 Task: Add Carlson Labs Super Cod Liver Oil to the cart.
Action: Mouse moved to (309, 155)
Screenshot: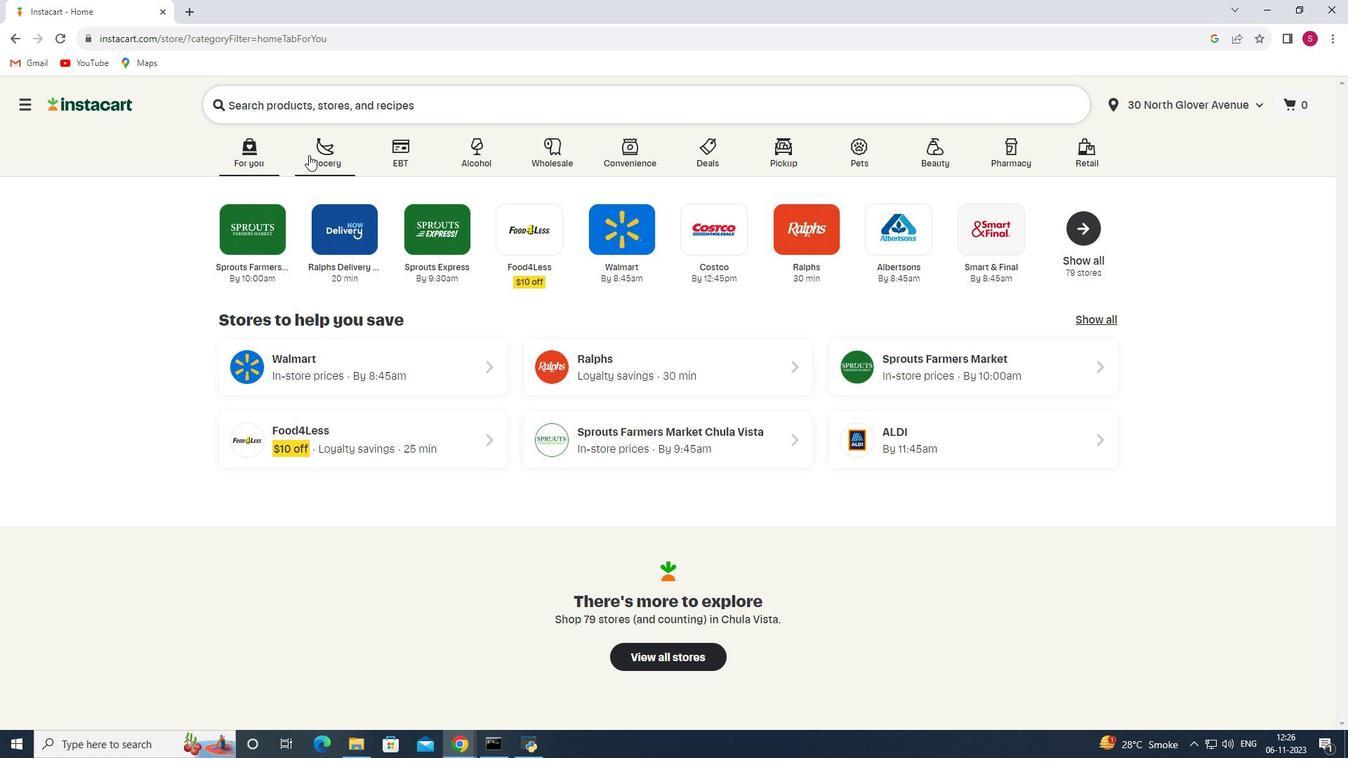
Action: Mouse pressed left at (309, 155)
Screenshot: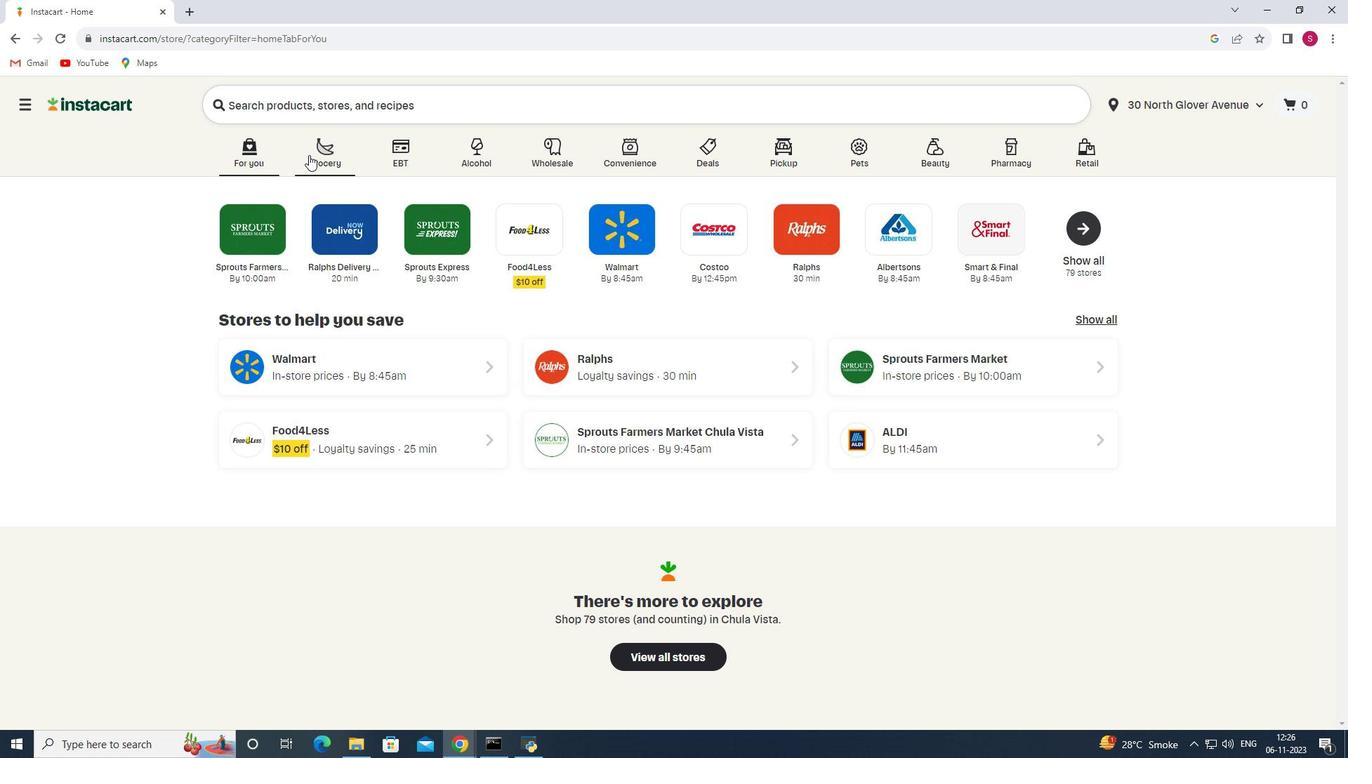 
Action: Mouse moved to (315, 409)
Screenshot: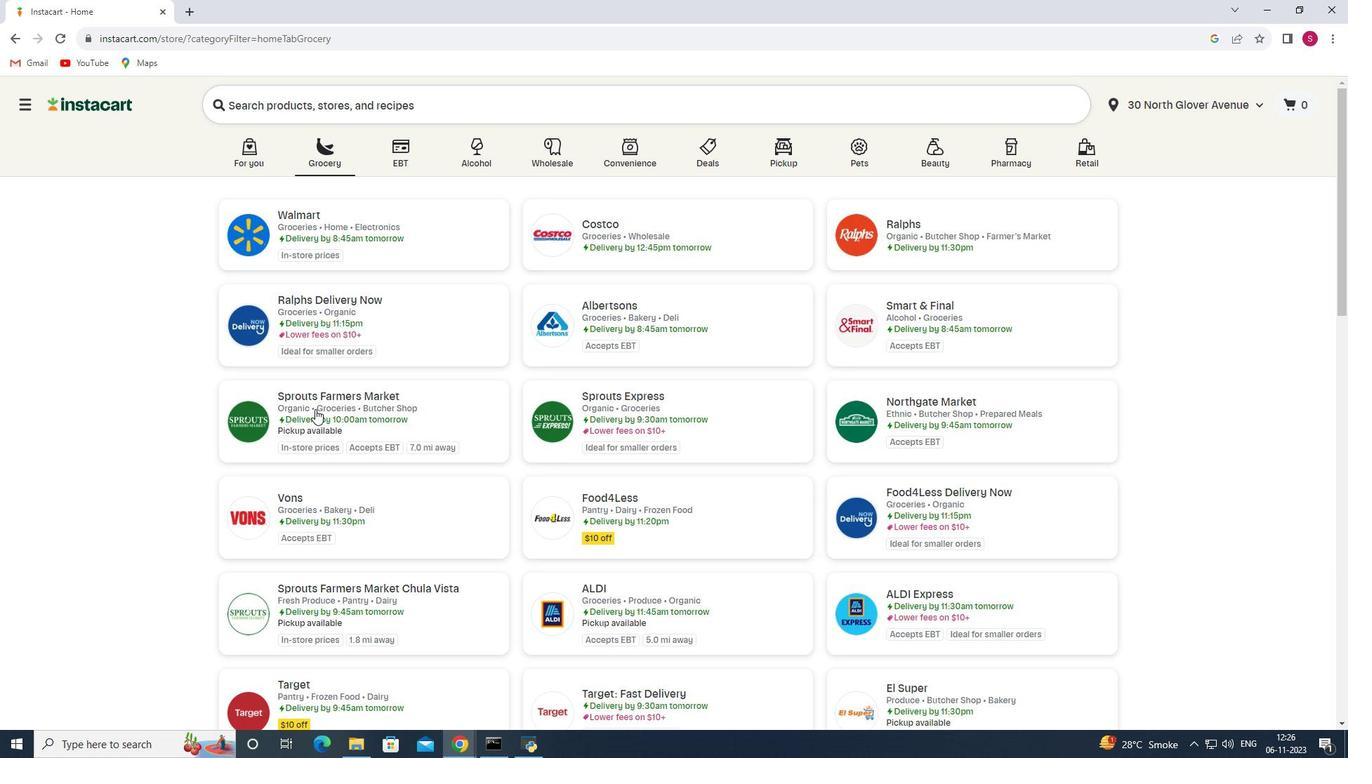 
Action: Mouse pressed left at (315, 409)
Screenshot: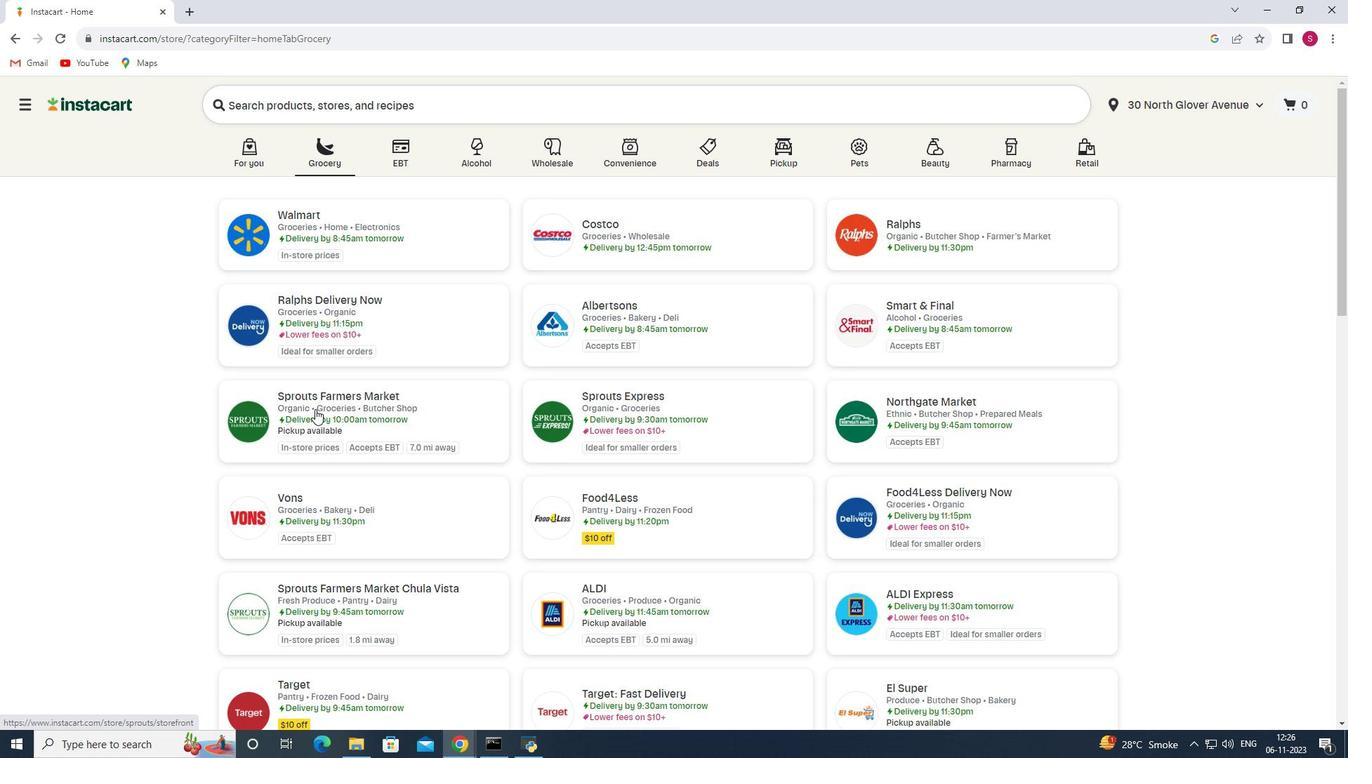 
Action: Mouse moved to (63, 449)
Screenshot: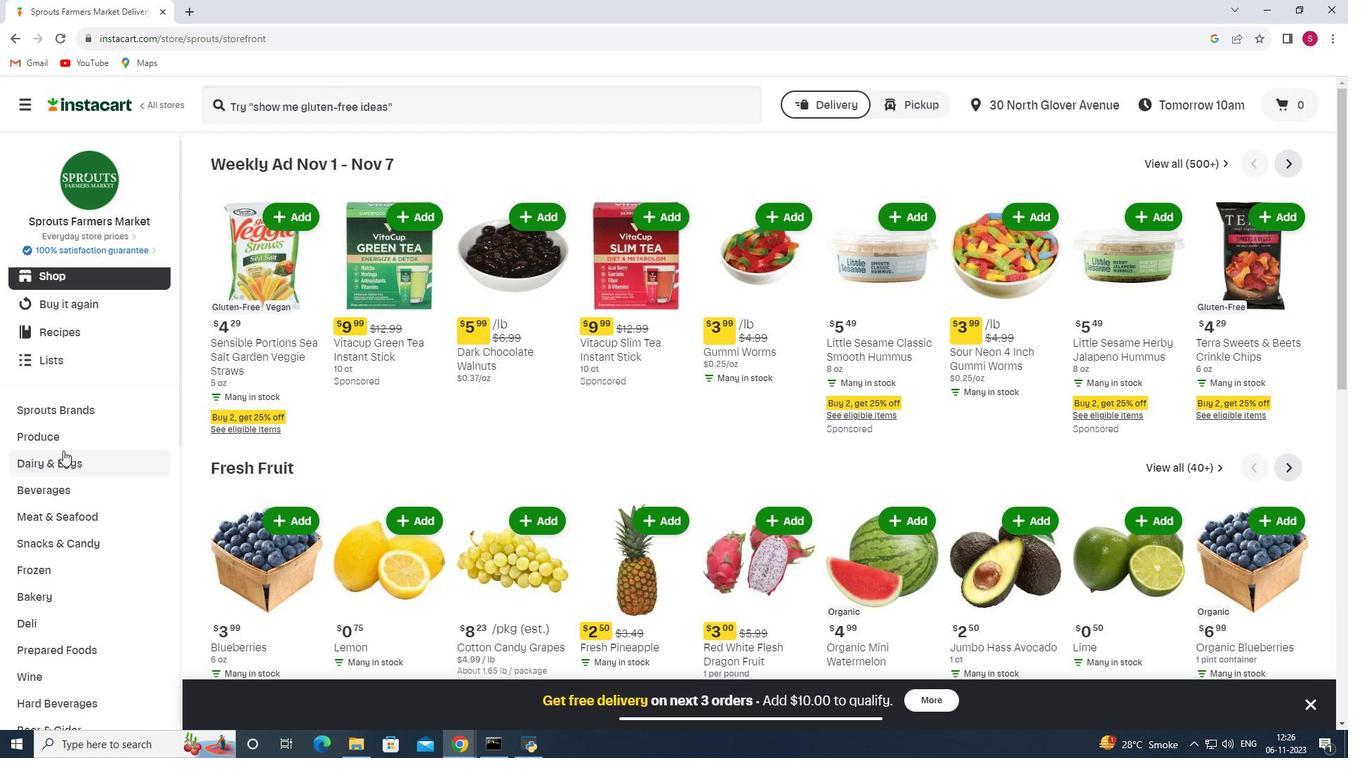 
Action: Mouse scrolled (63, 448) with delta (0, 0)
Screenshot: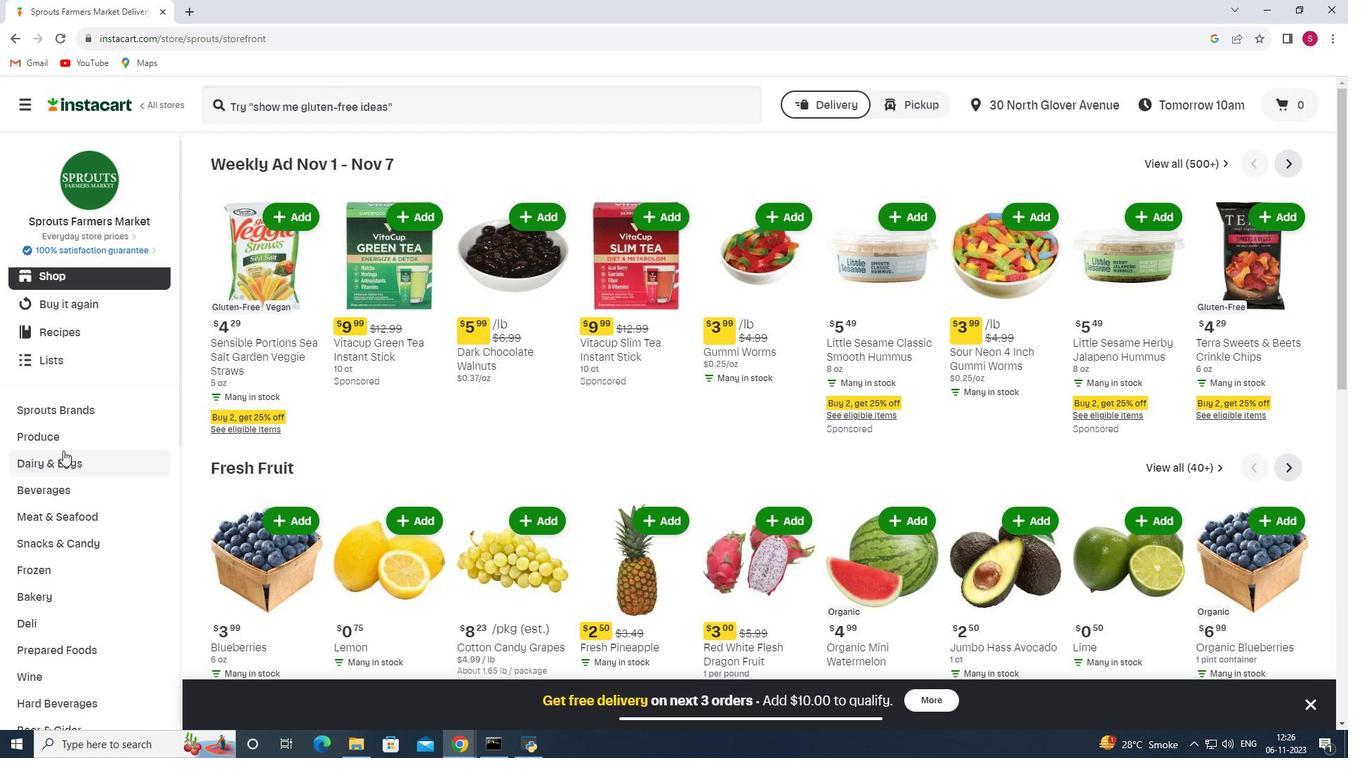 
Action: Mouse moved to (63, 450)
Screenshot: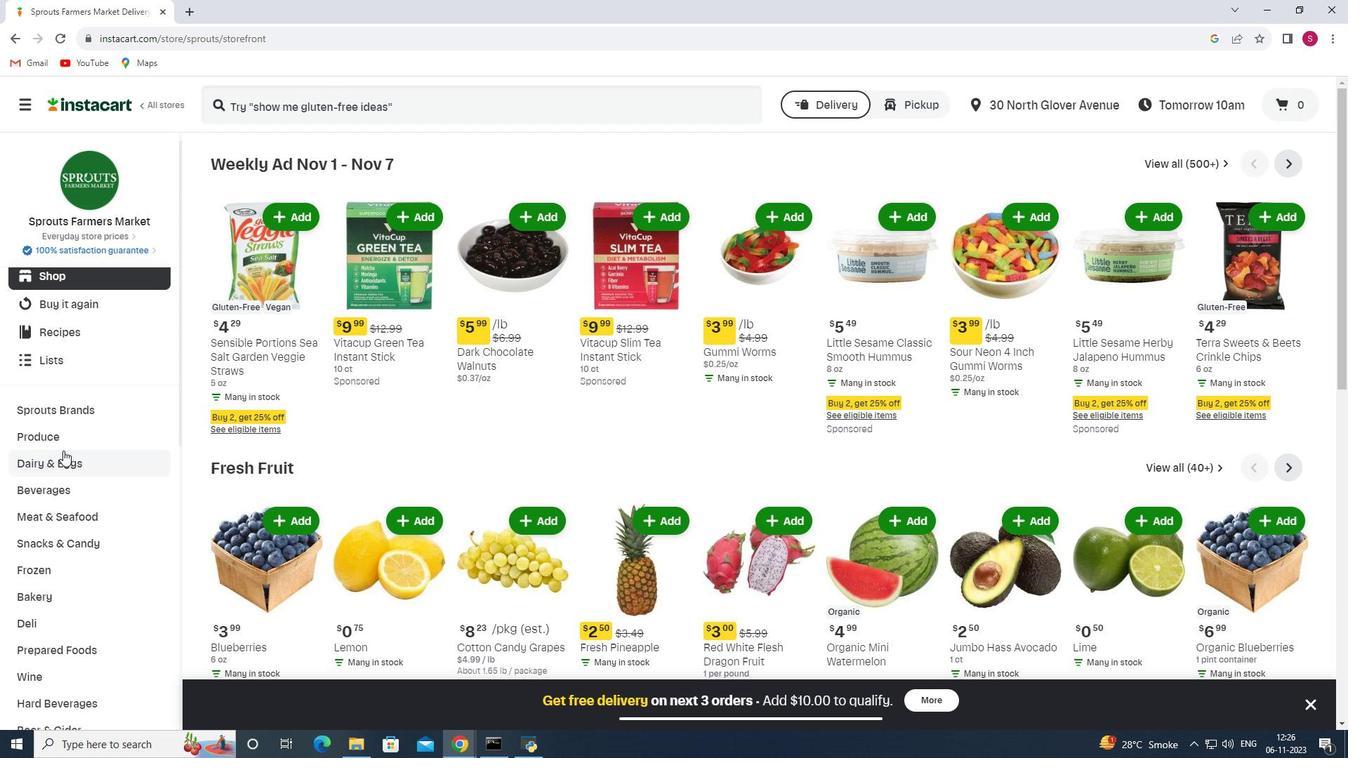
Action: Mouse scrolled (63, 450) with delta (0, 0)
Screenshot: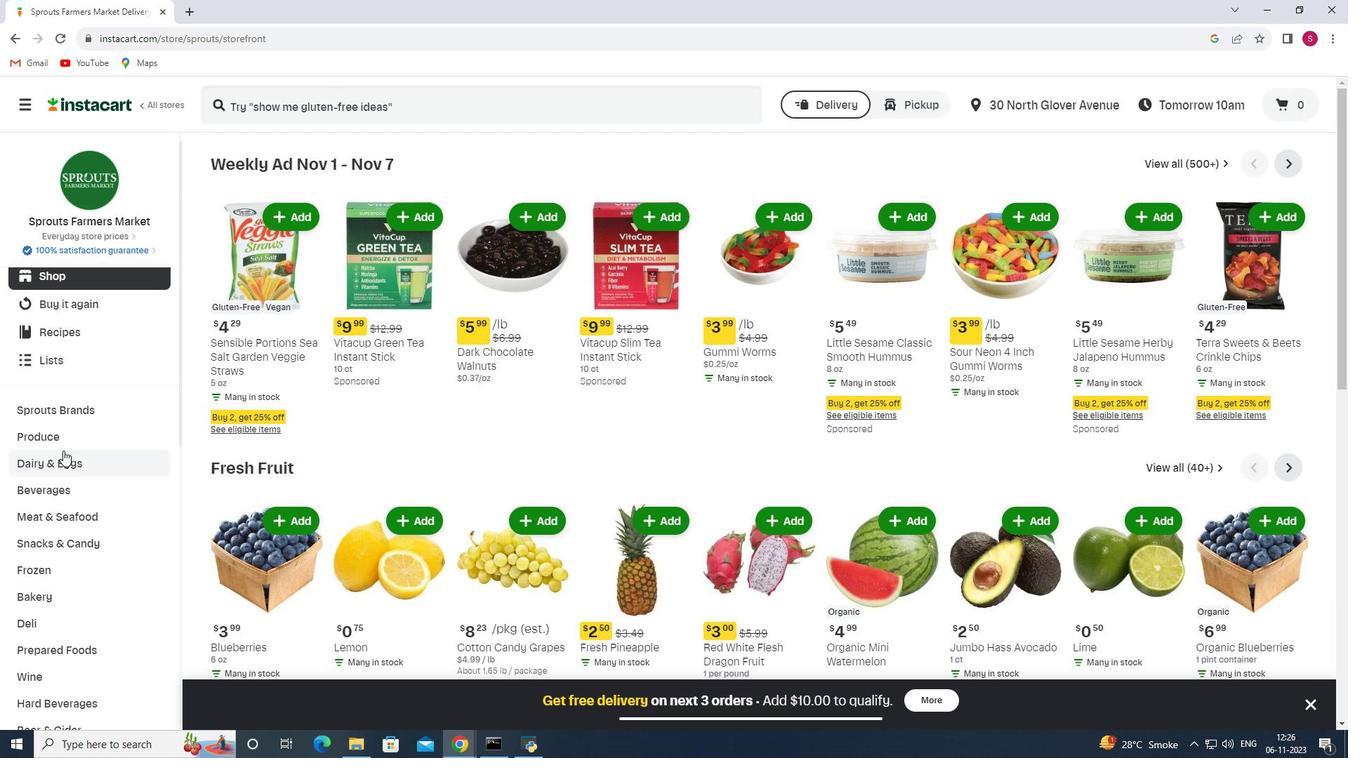 
Action: Mouse scrolled (63, 450) with delta (0, 0)
Screenshot: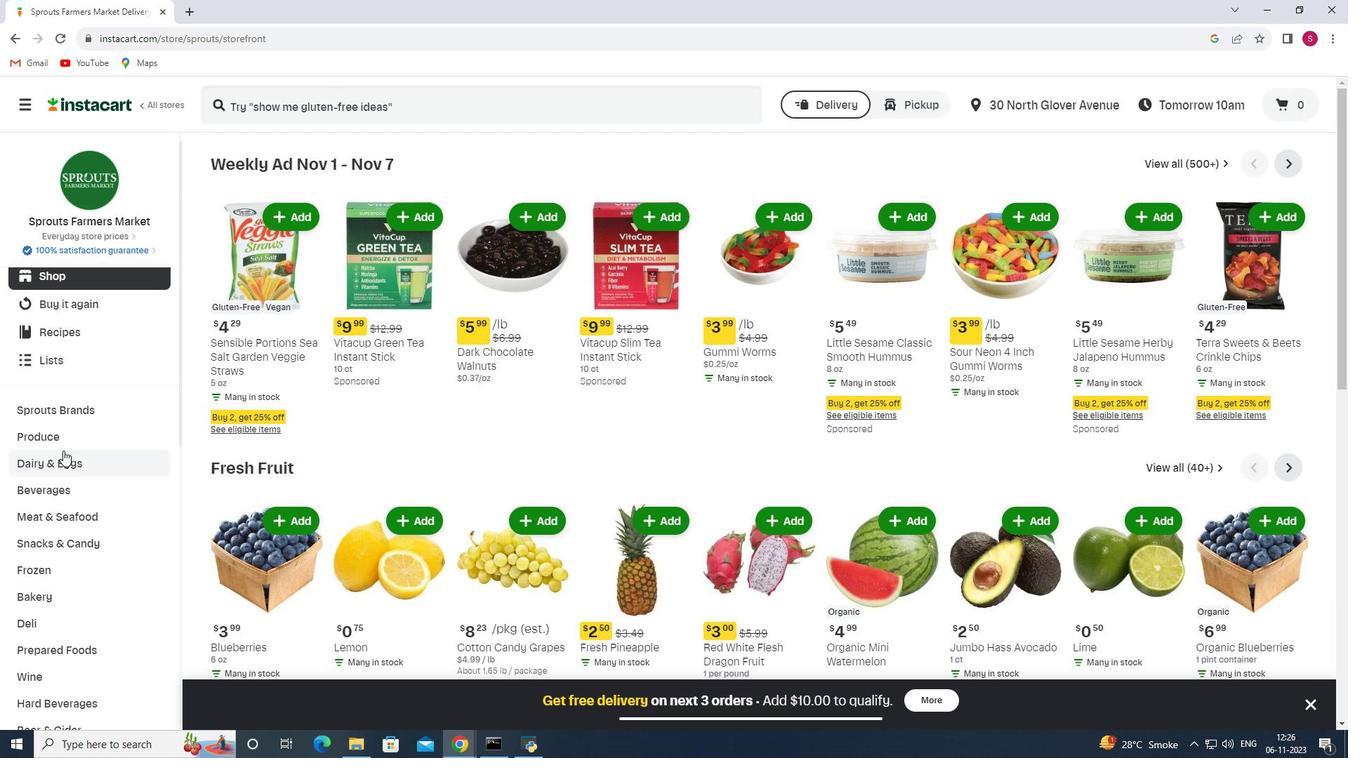 
Action: Mouse scrolled (63, 450) with delta (0, 0)
Screenshot: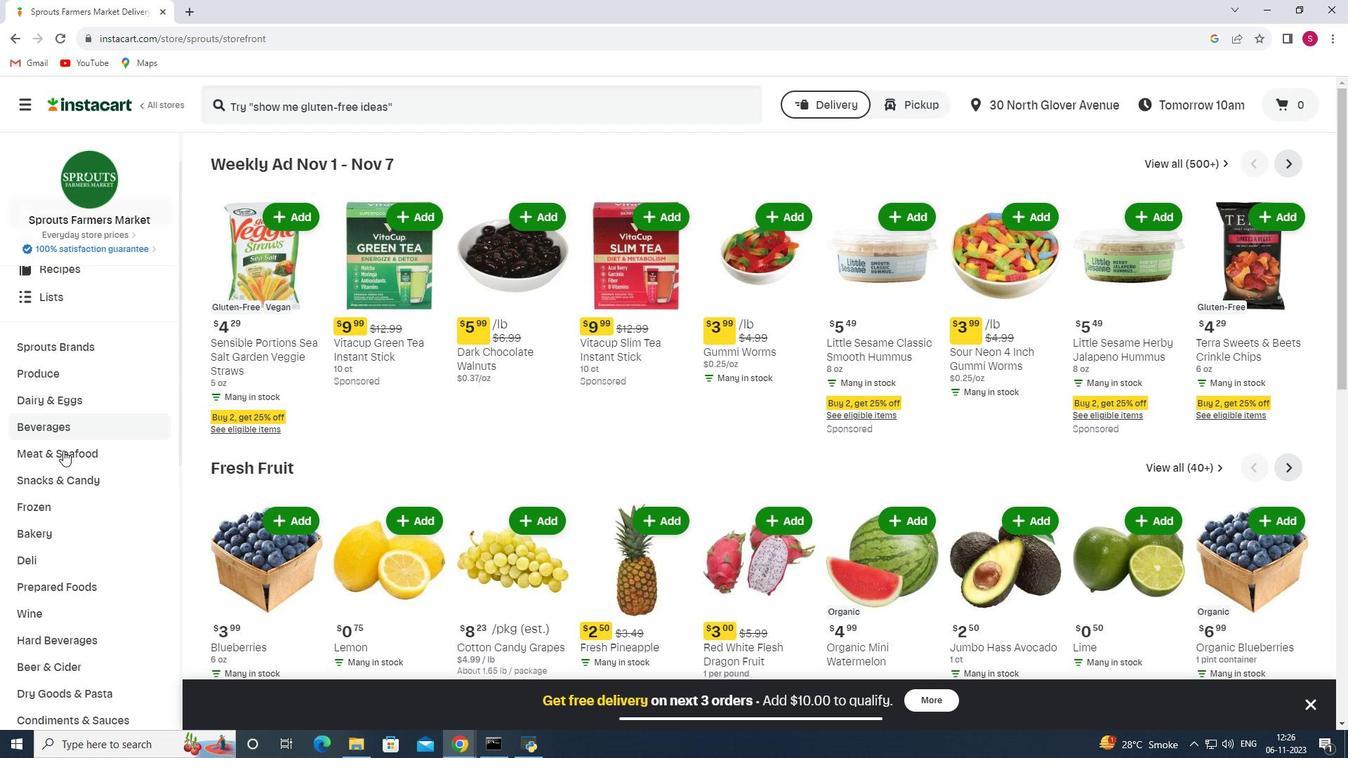 
Action: Mouse scrolled (63, 450) with delta (0, 0)
Screenshot: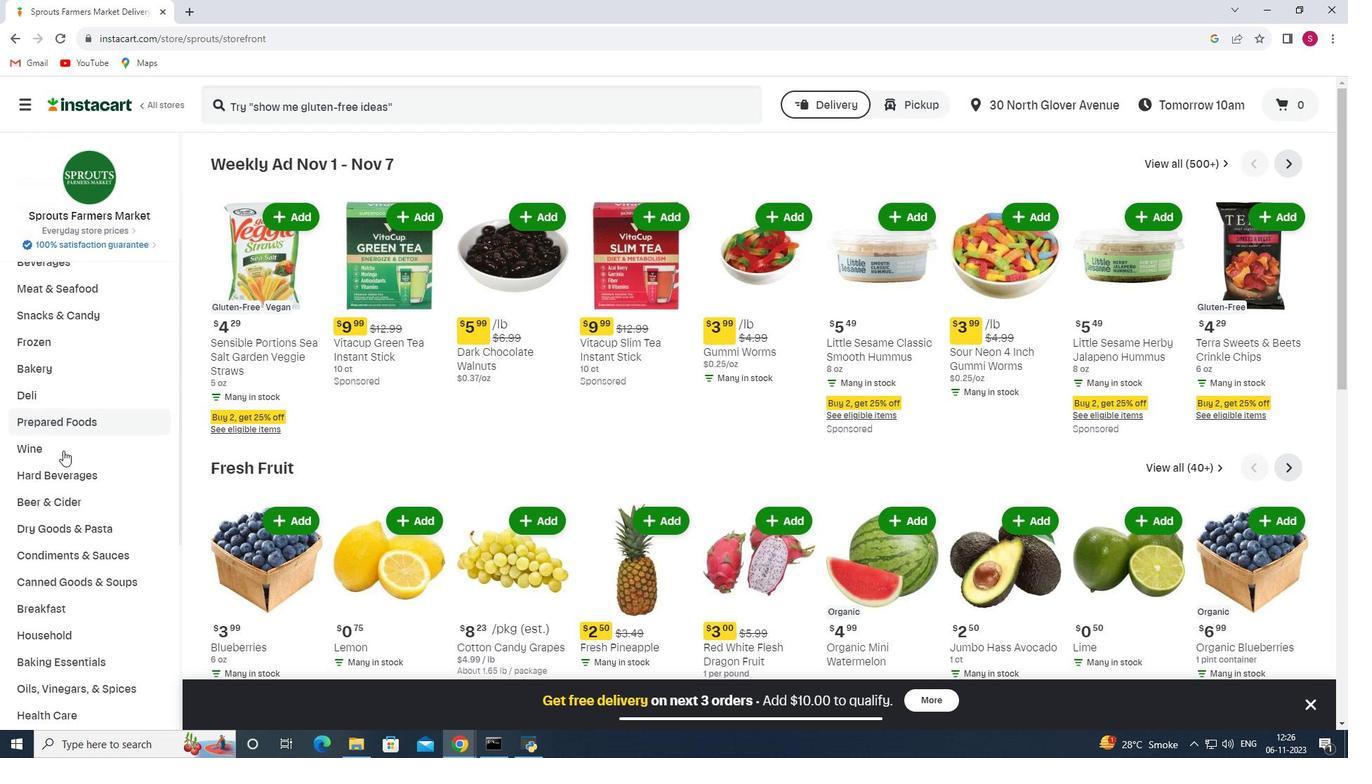 
Action: Mouse moved to (64, 469)
Screenshot: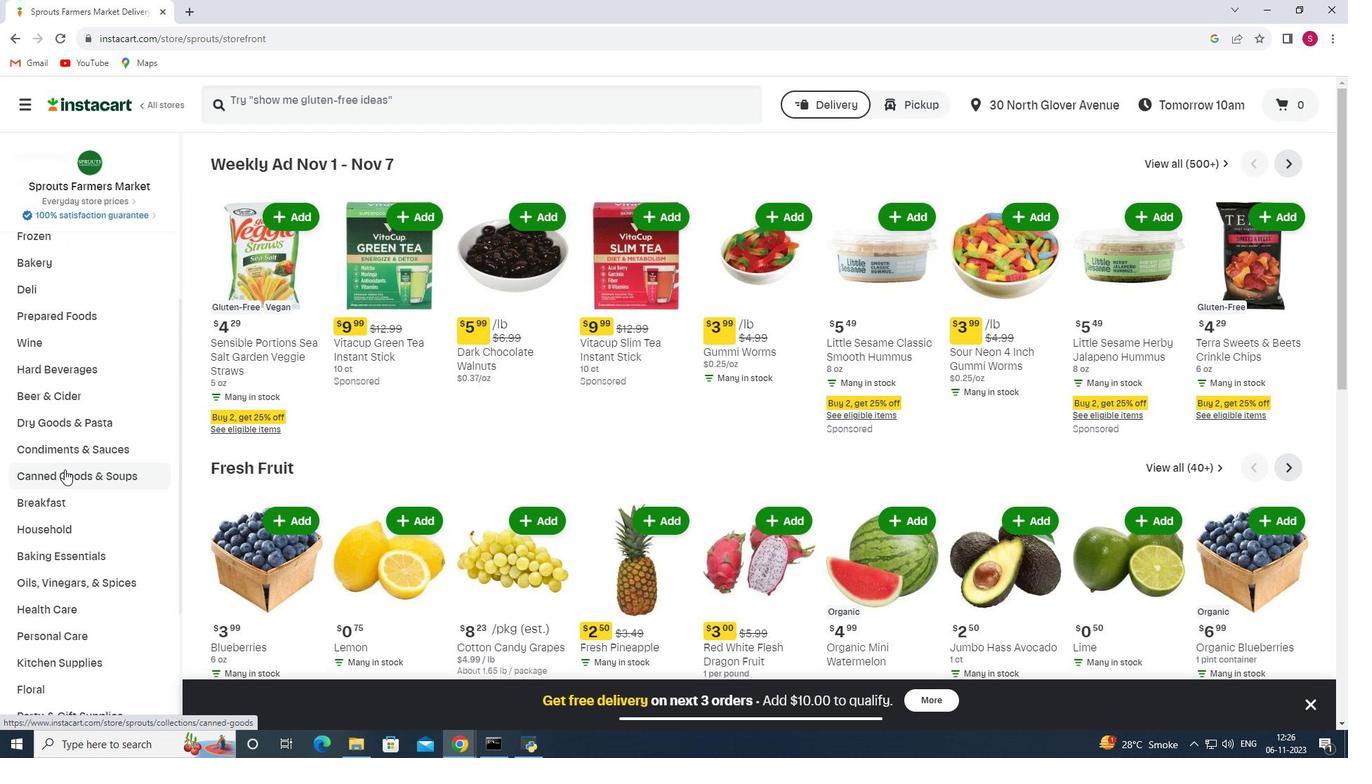 
Action: Mouse scrolled (64, 469) with delta (0, 0)
Screenshot: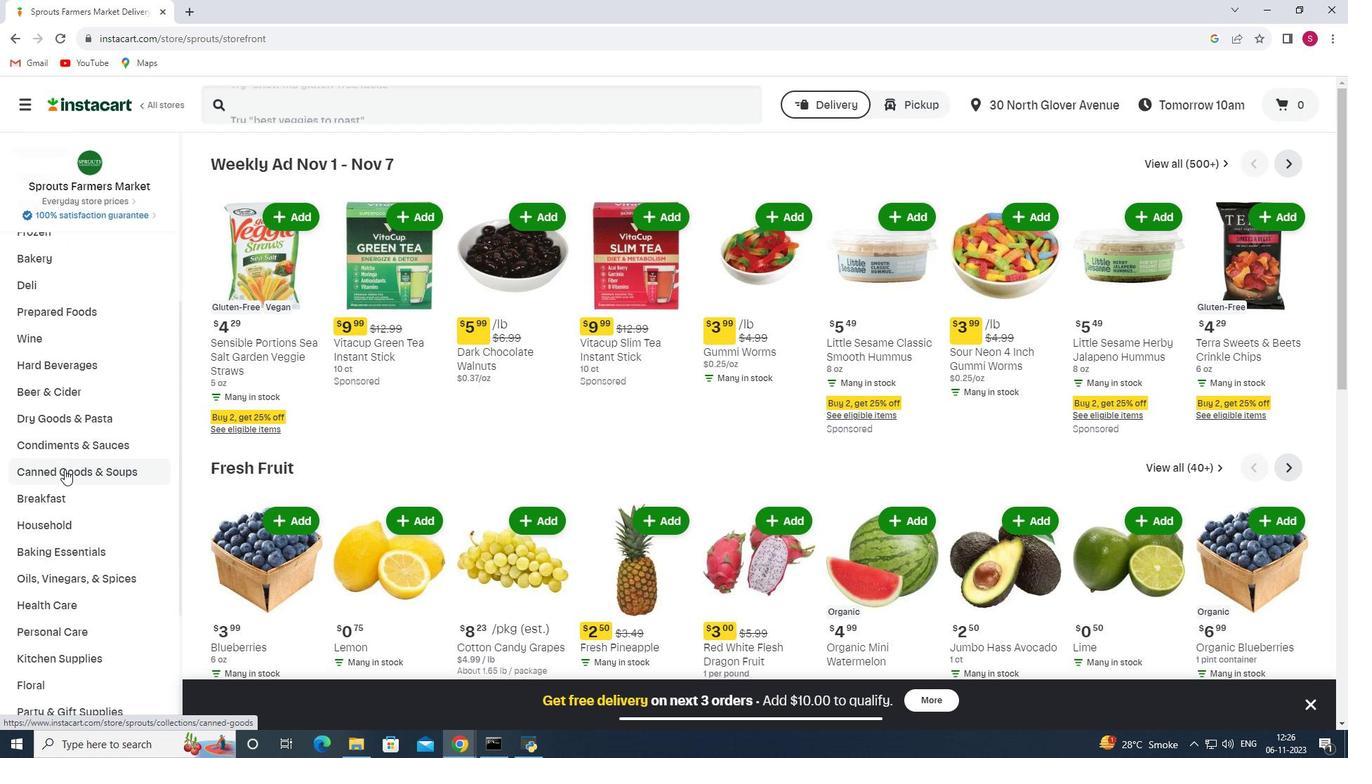 
Action: Mouse scrolled (64, 469) with delta (0, 0)
Screenshot: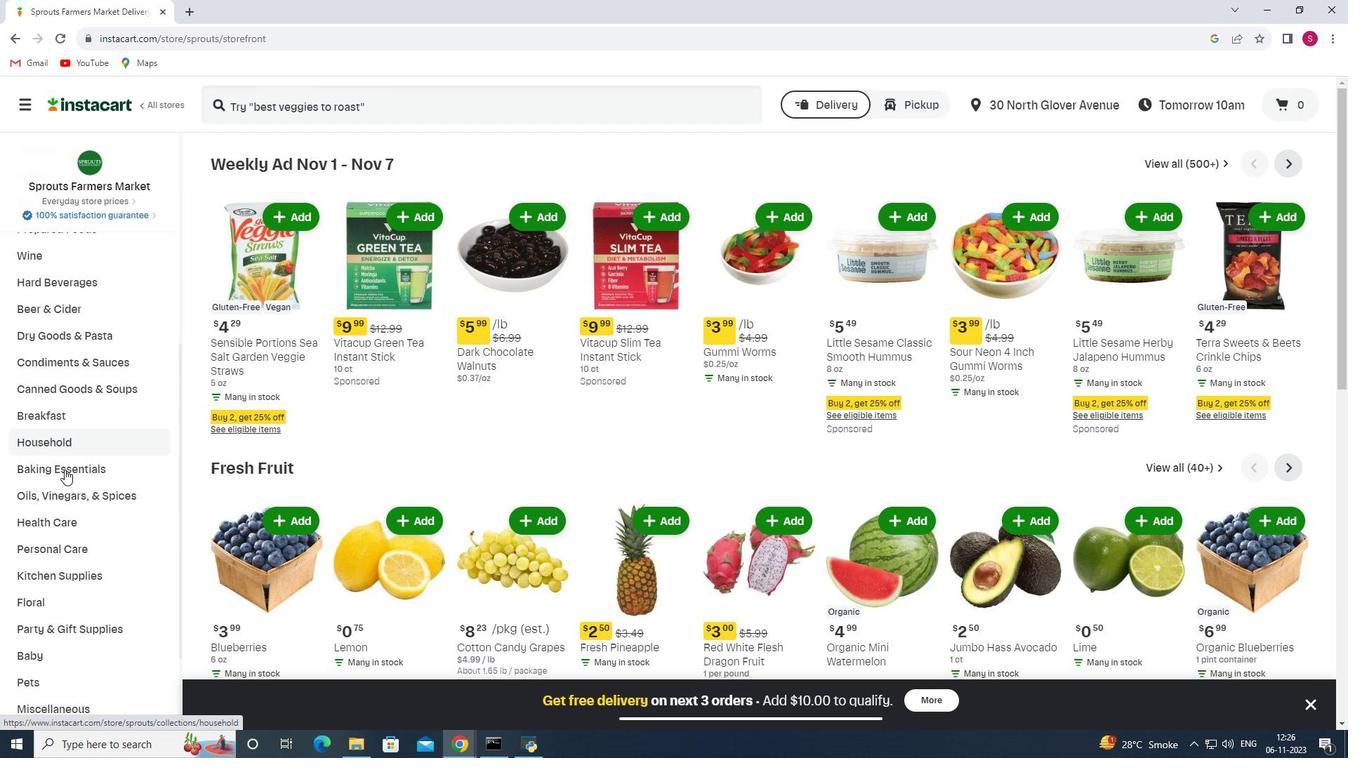 
Action: Mouse moved to (87, 476)
Screenshot: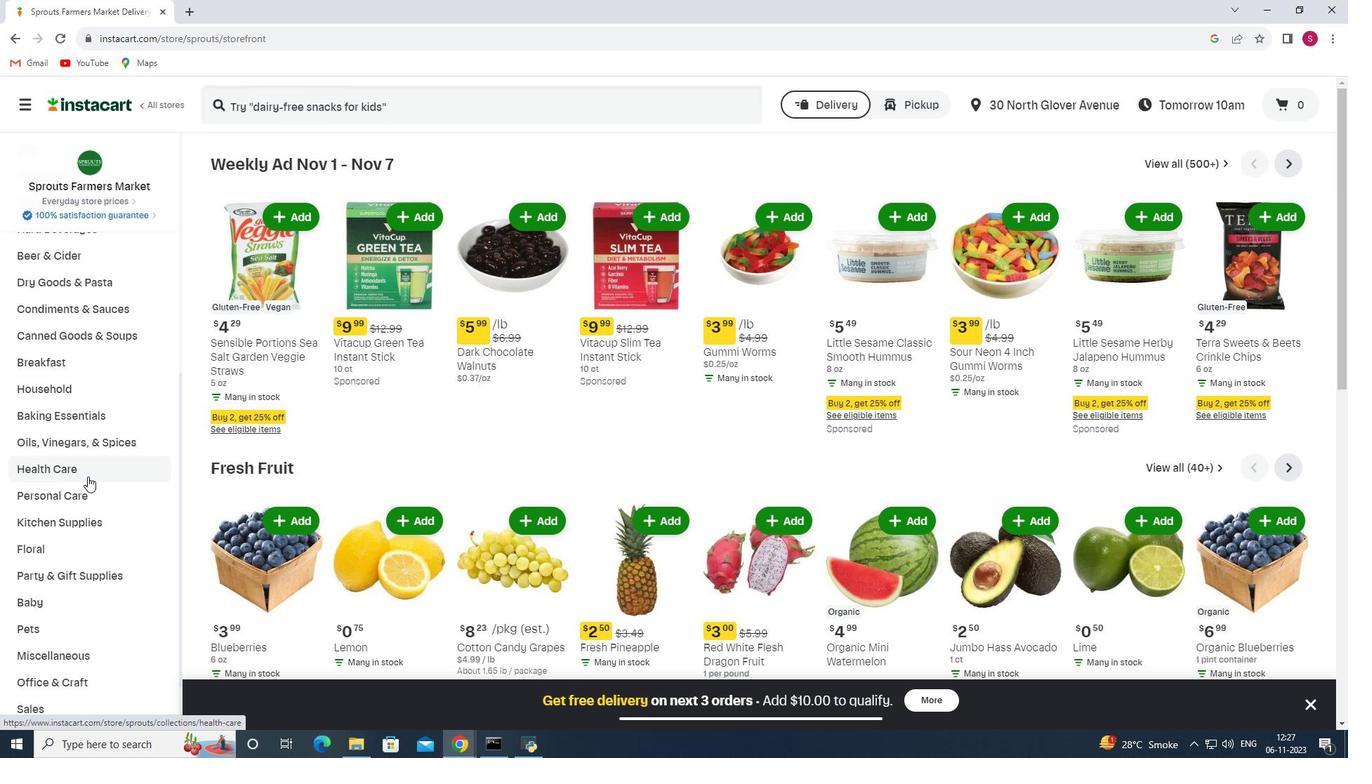 
Action: Mouse pressed left at (87, 476)
Screenshot: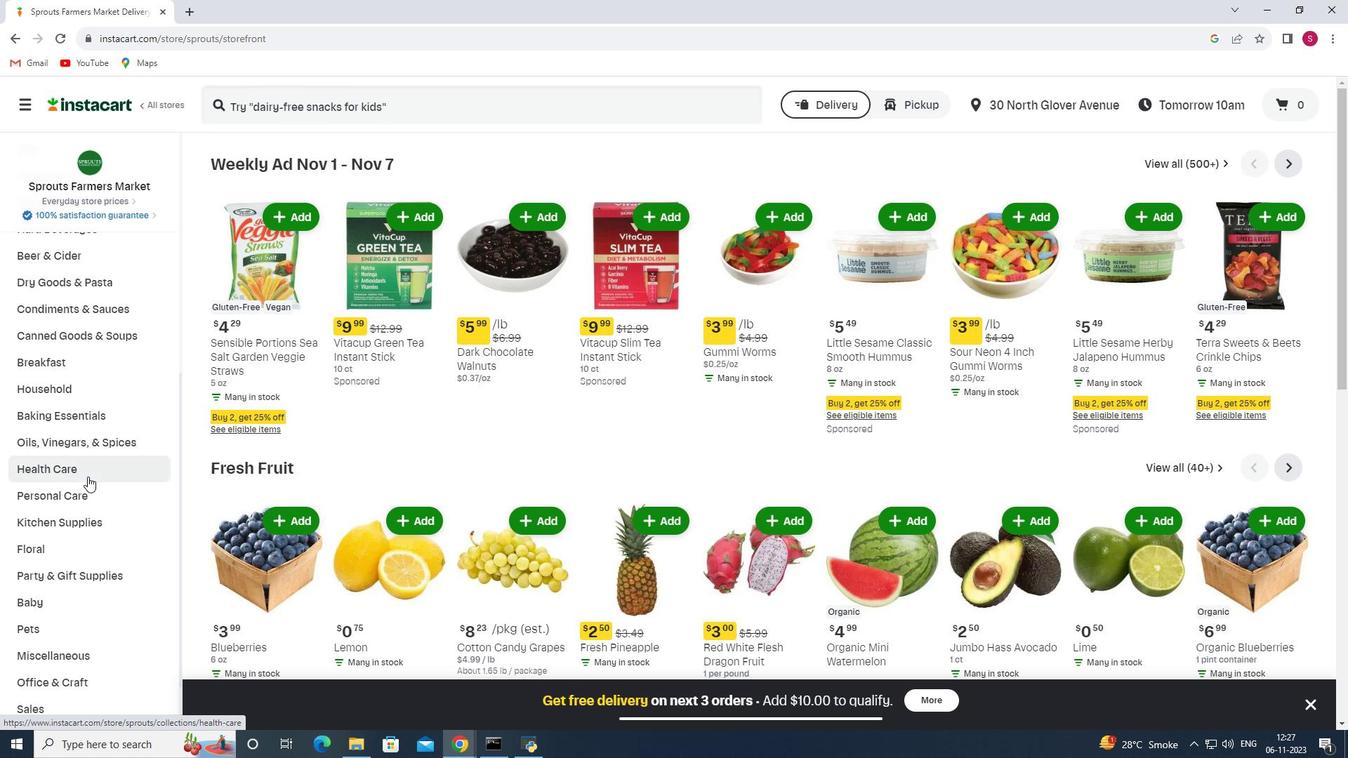 
Action: Mouse moved to (498, 198)
Screenshot: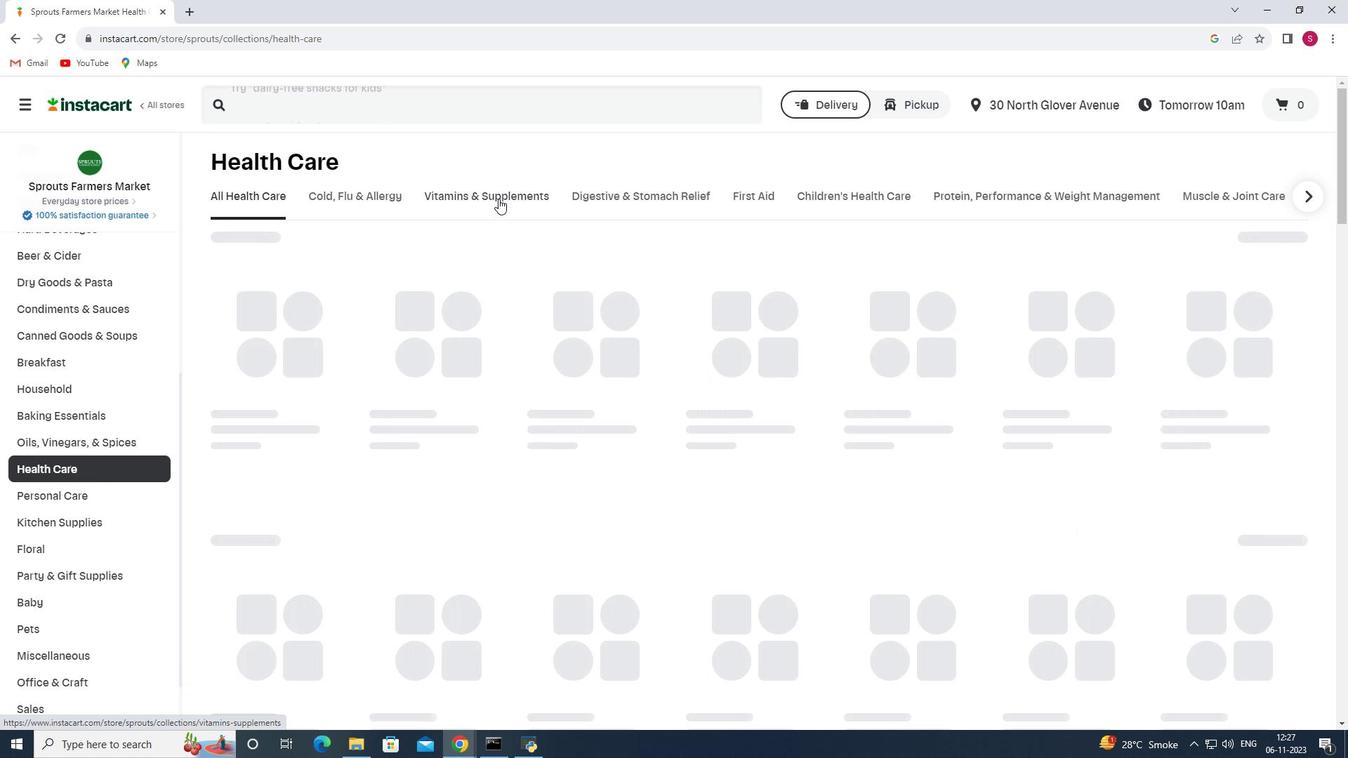 
Action: Mouse pressed left at (498, 198)
Screenshot: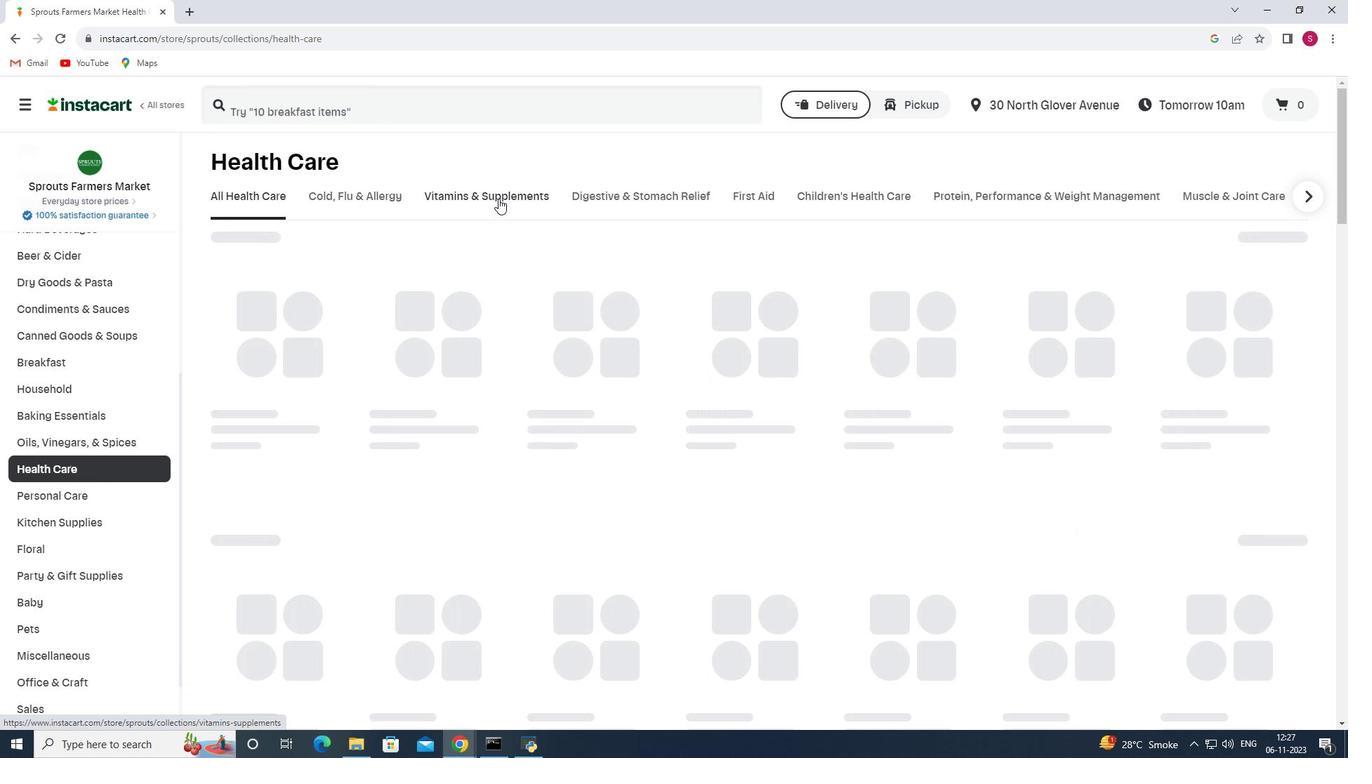
Action: Mouse moved to (973, 247)
Screenshot: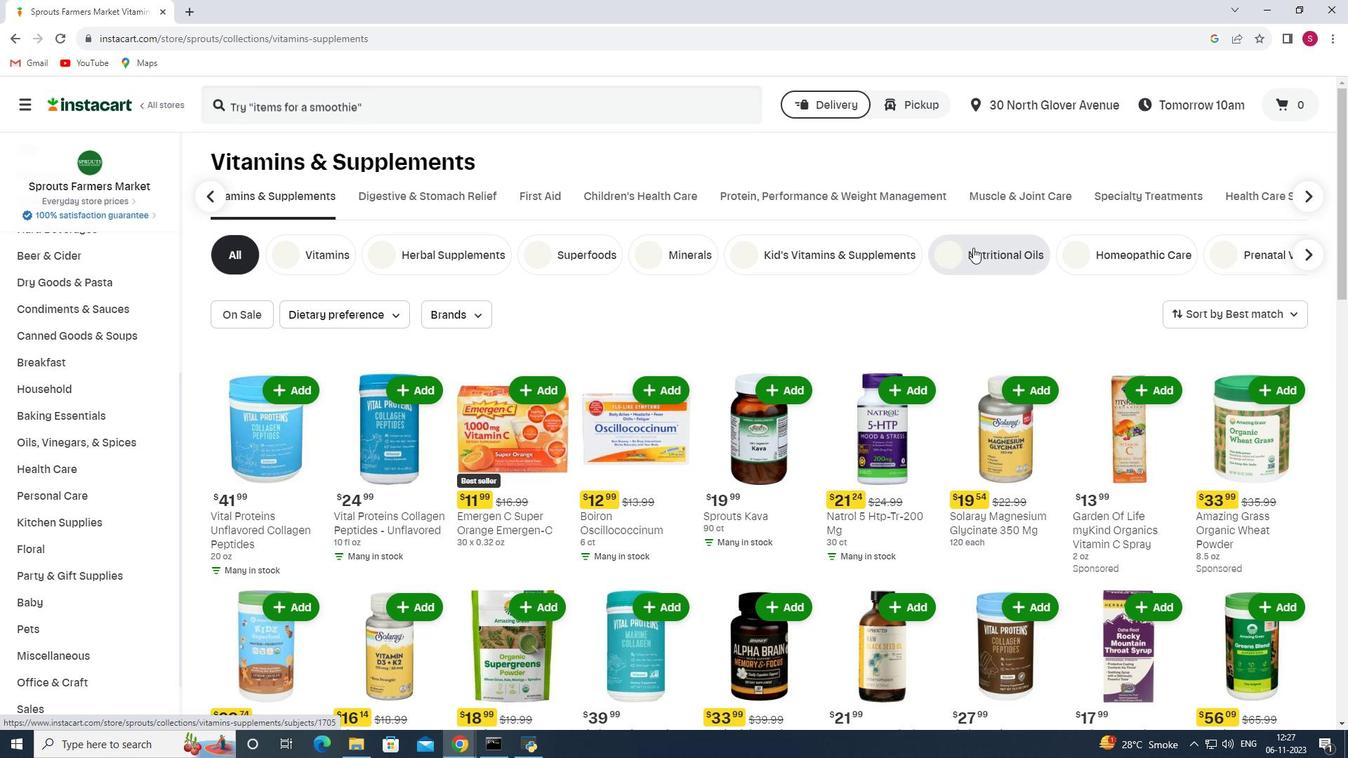 
Action: Mouse pressed left at (973, 247)
Screenshot: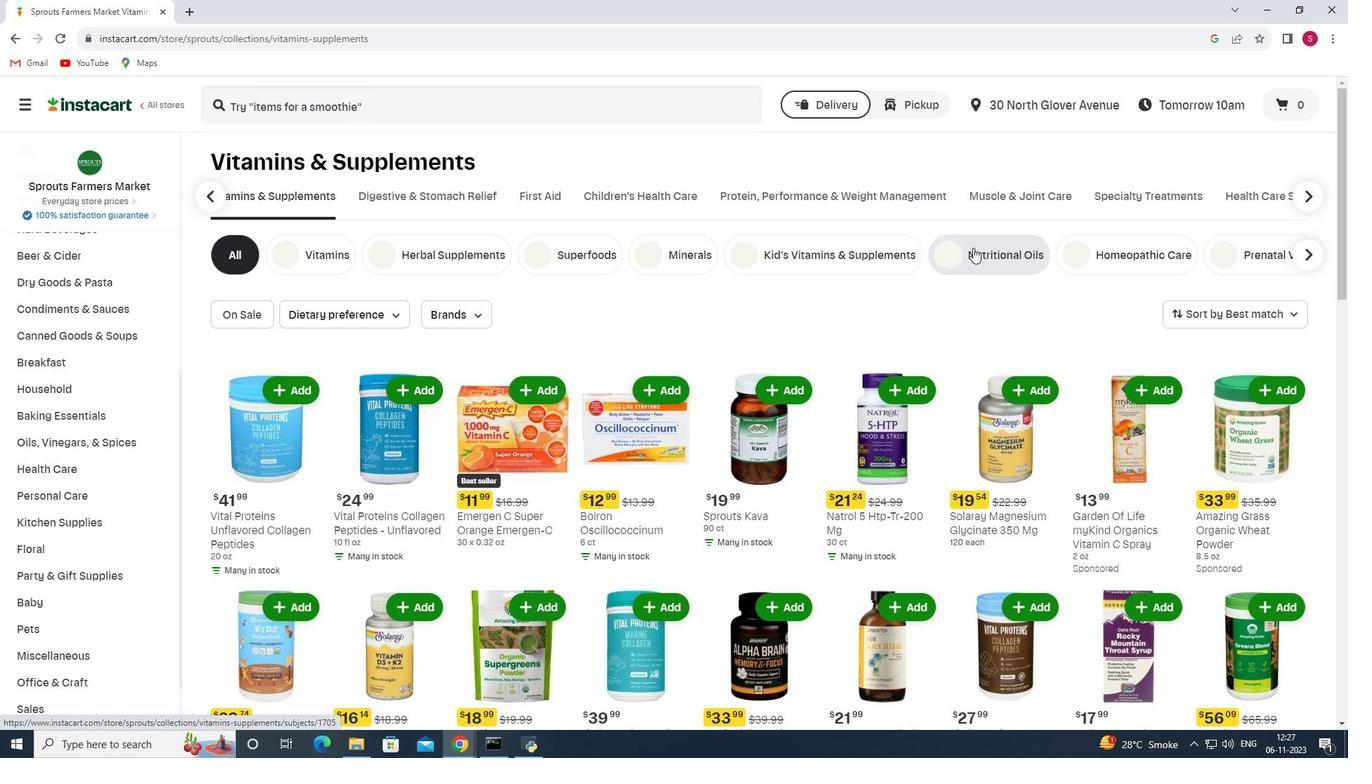 
Action: Mouse moved to (399, 104)
Screenshot: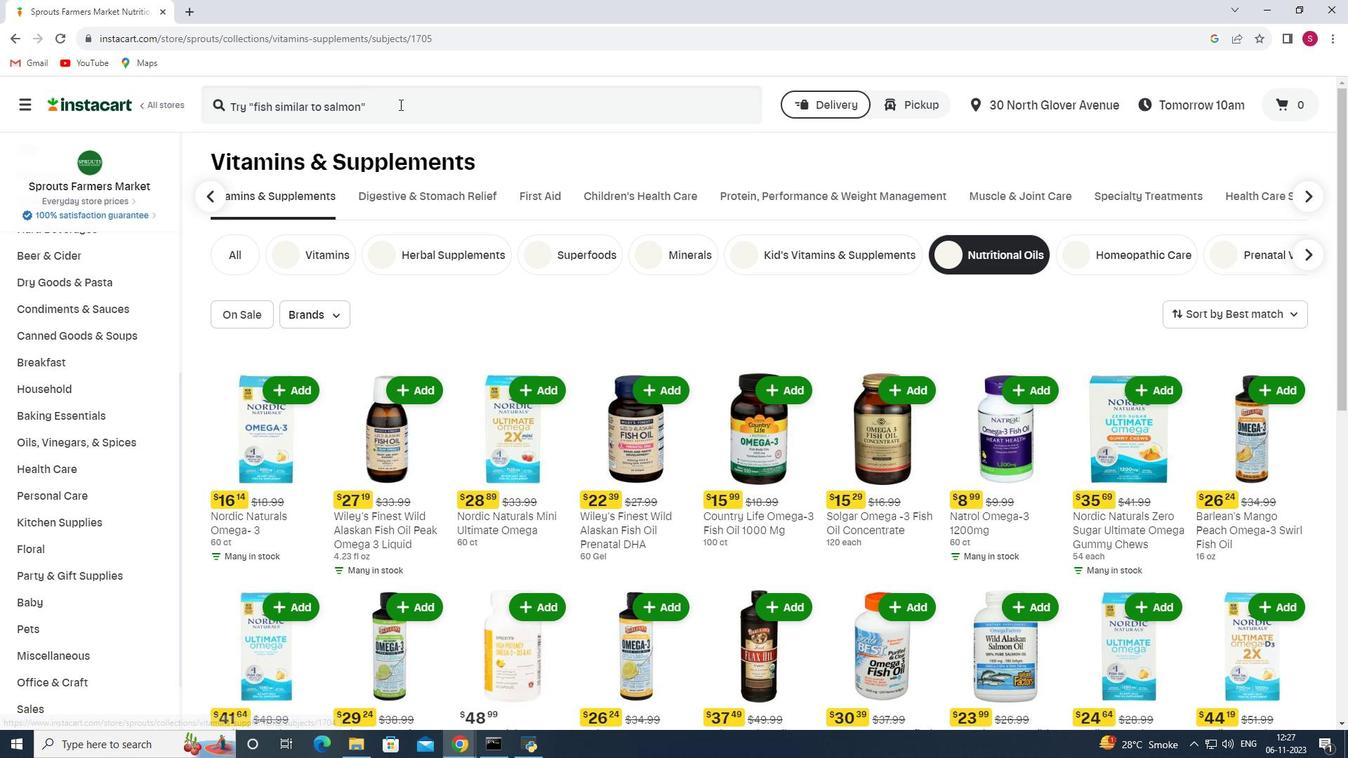 
Action: Mouse pressed left at (399, 104)
Screenshot: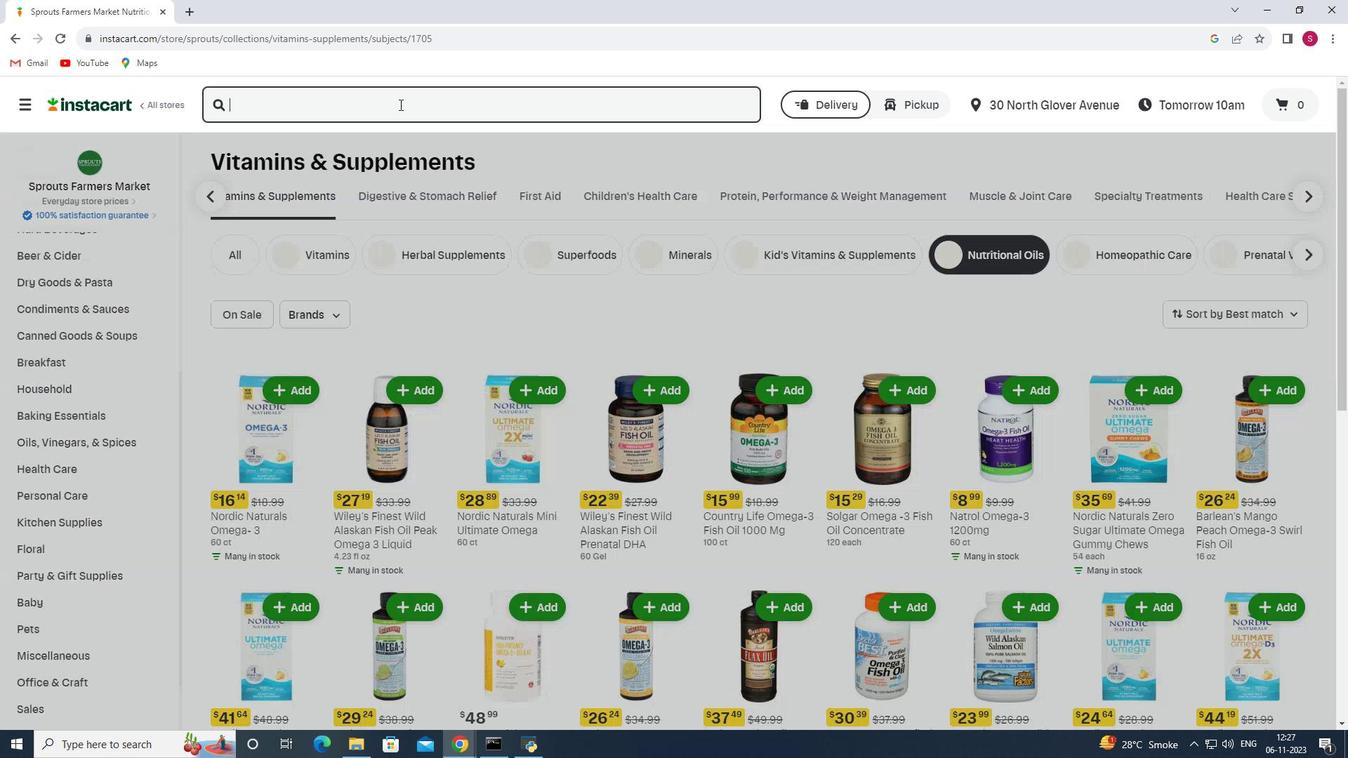 
Action: Key pressed <Key.shift>carlson<Key.space><Key.shift>Labs<Key.space><Key.shift>Super<Key.space><Key.shift>Cod<Key.space><Key.shift>Liver<Key.space><Key.shift>Oil<Key.enter>
Screenshot: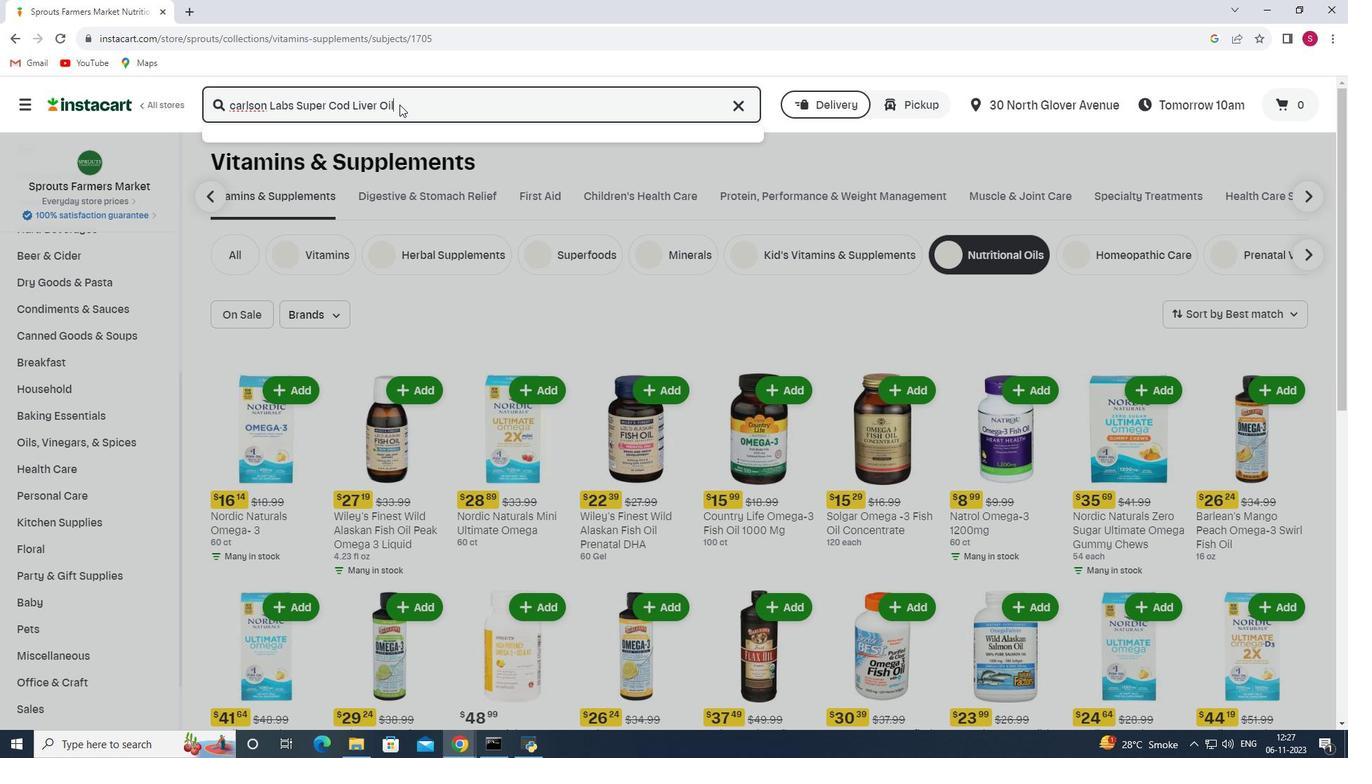 
Action: Mouse moved to (609, 302)
Screenshot: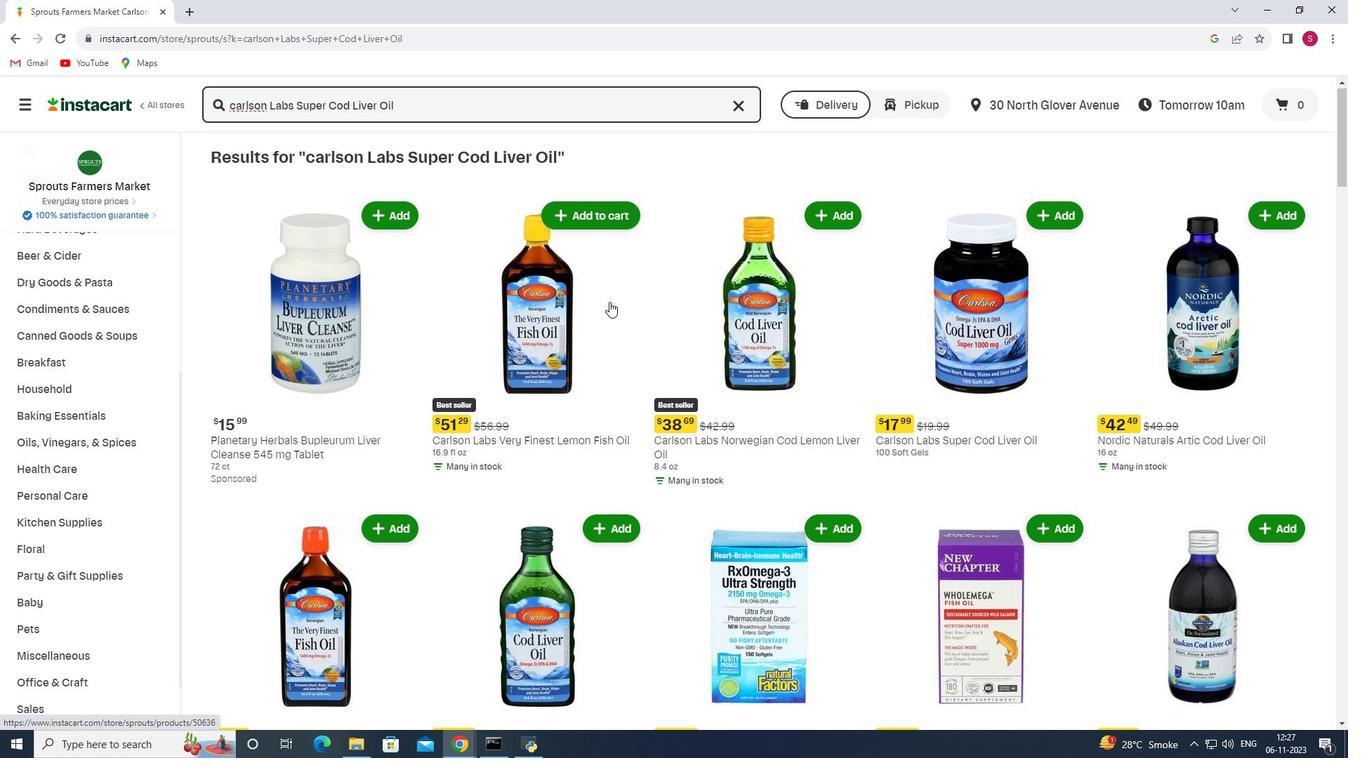
Action: Mouse scrolled (609, 301) with delta (0, 0)
Screenshot: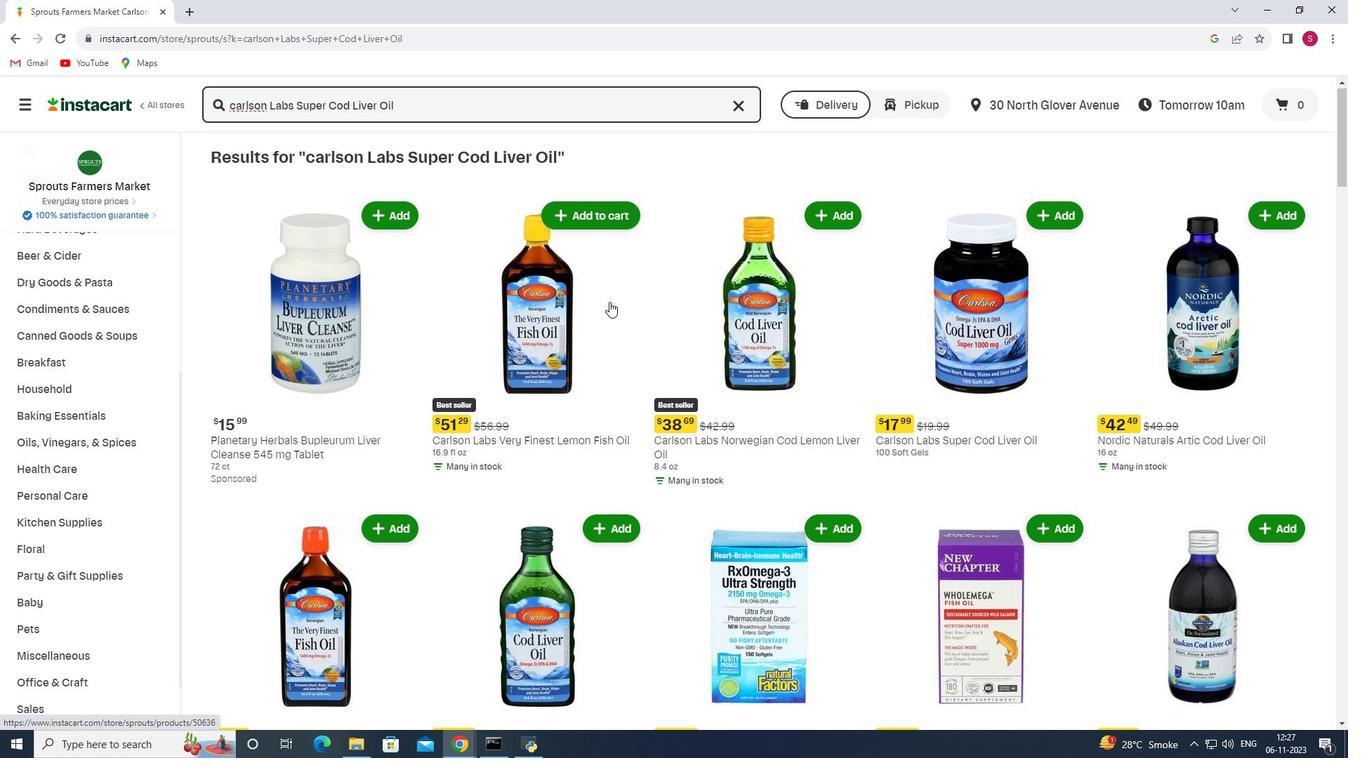 
Action: Mouse moved to (1007, 306)
Screenshot: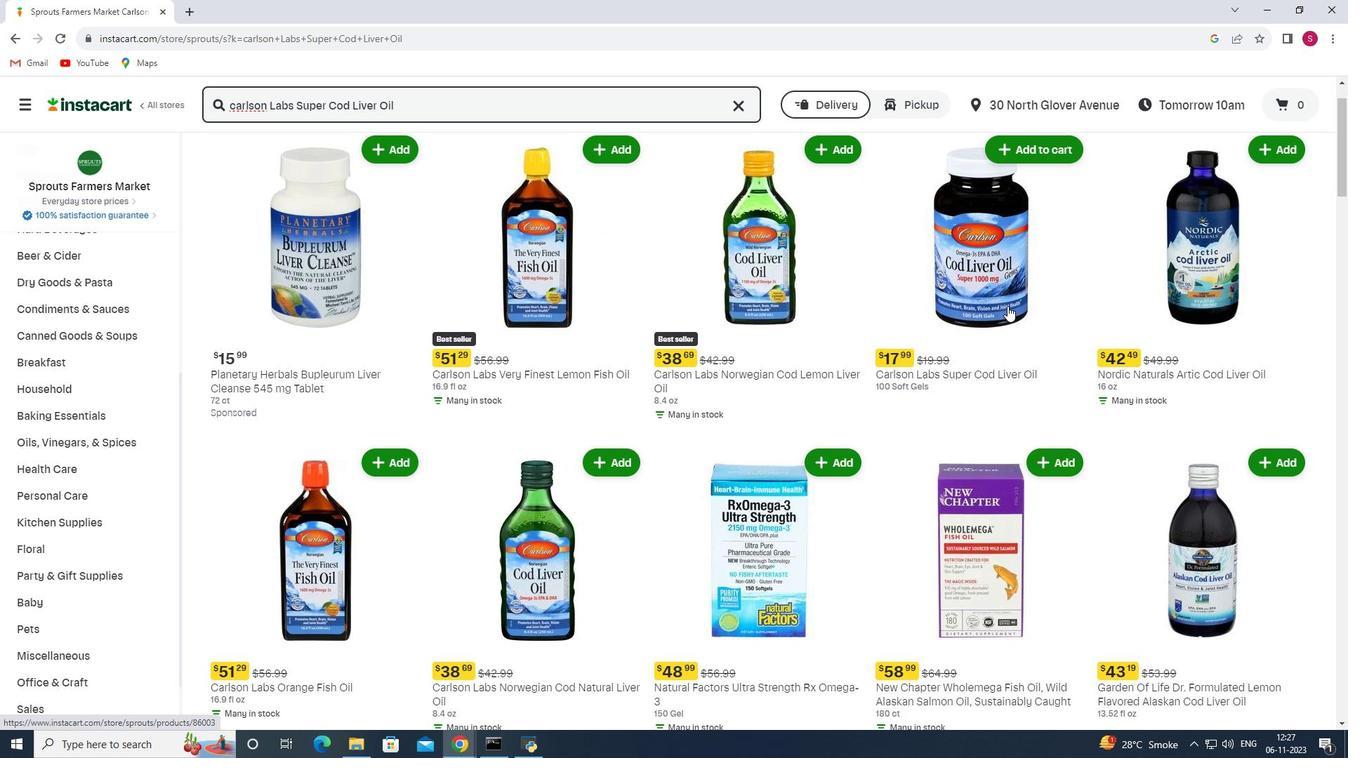 
Action: Mouse scrolled (1007, 306) with delta (0, 0)
Screenshot: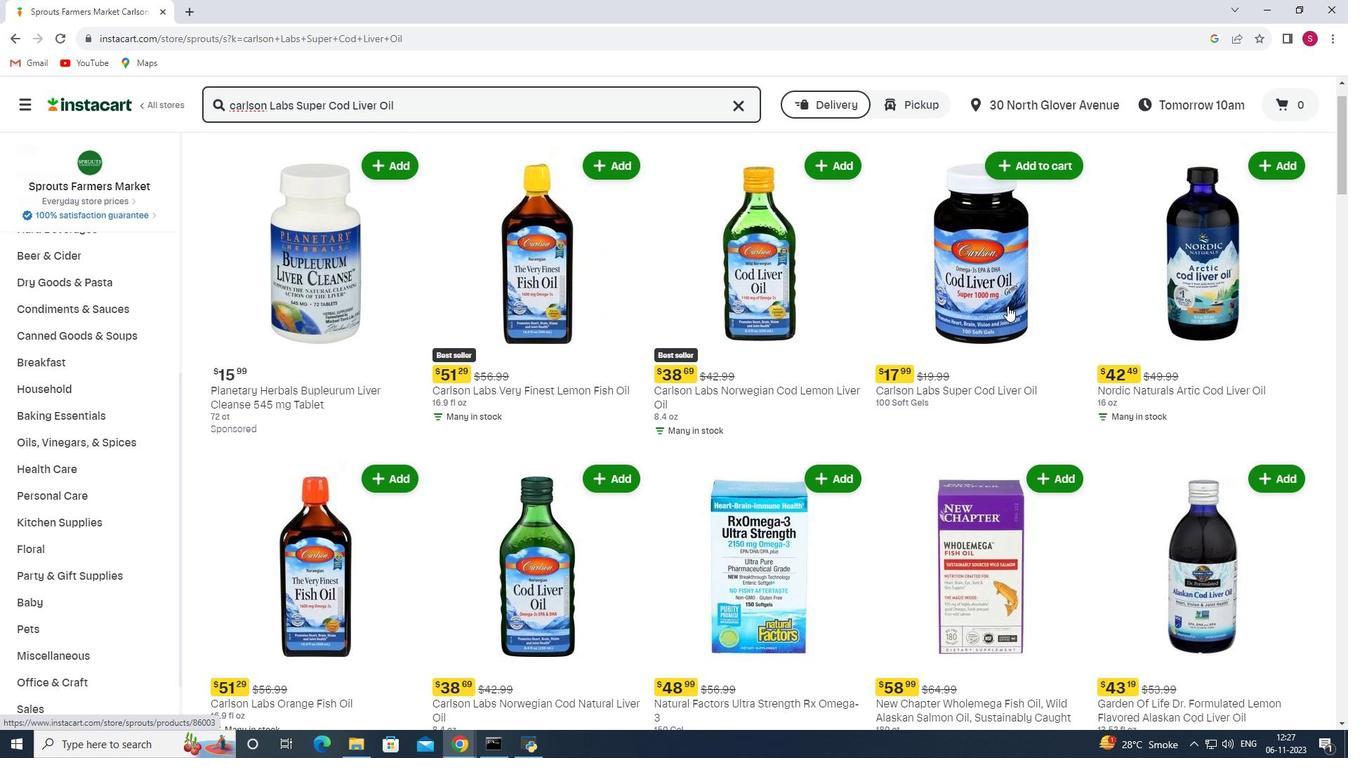 
Action: Mouse scrolled (1007, 306) with delta (0, 0)
Screenshot: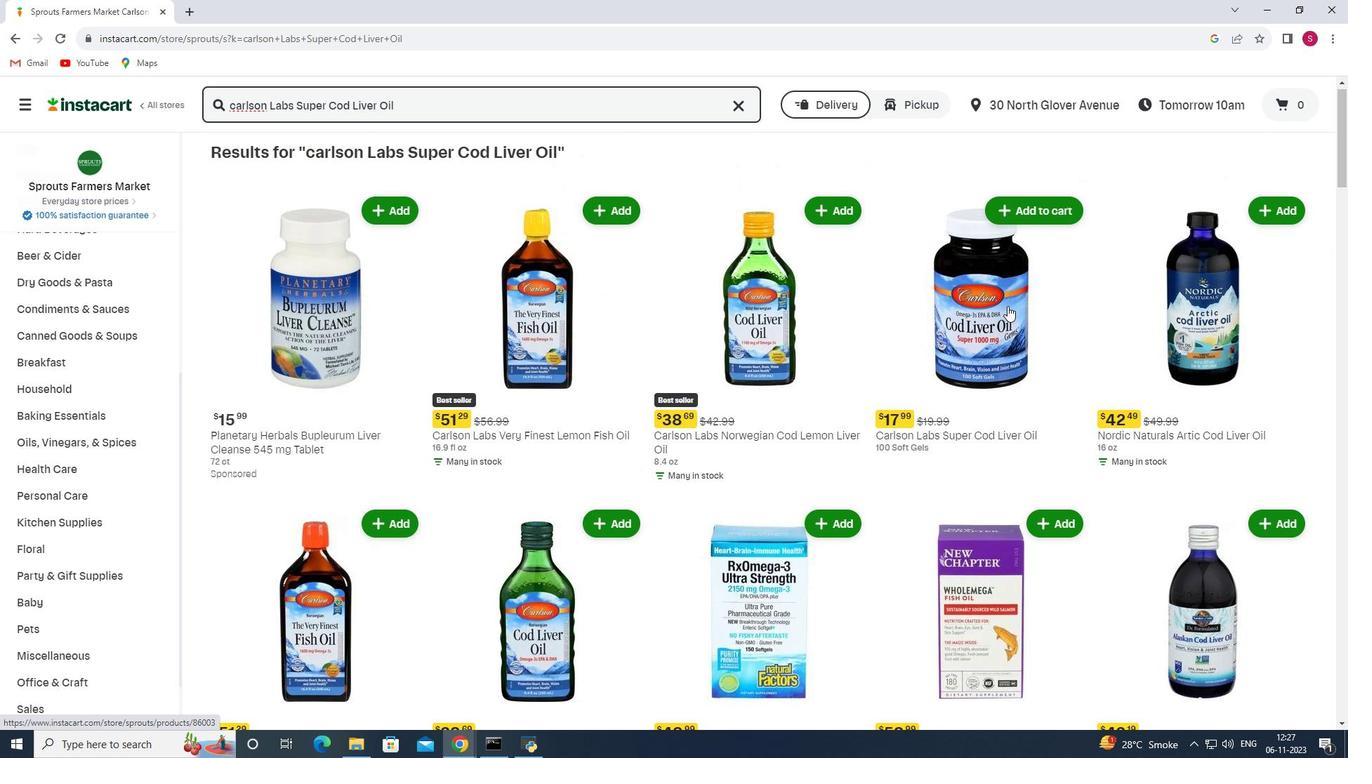 
Action: Mouse moved to (1061, 219)
Screenshot: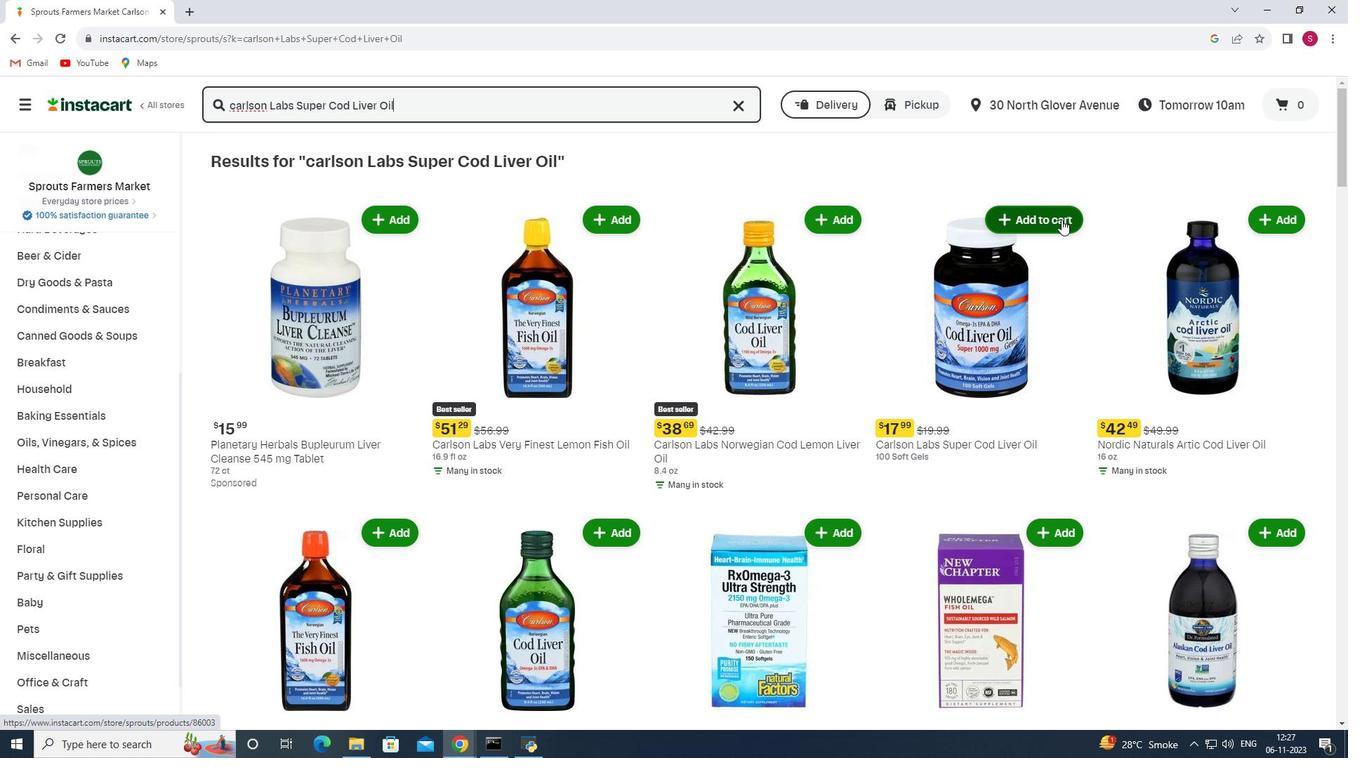 
Action: Mouse pressed left at (1061, 219)
Screenshot: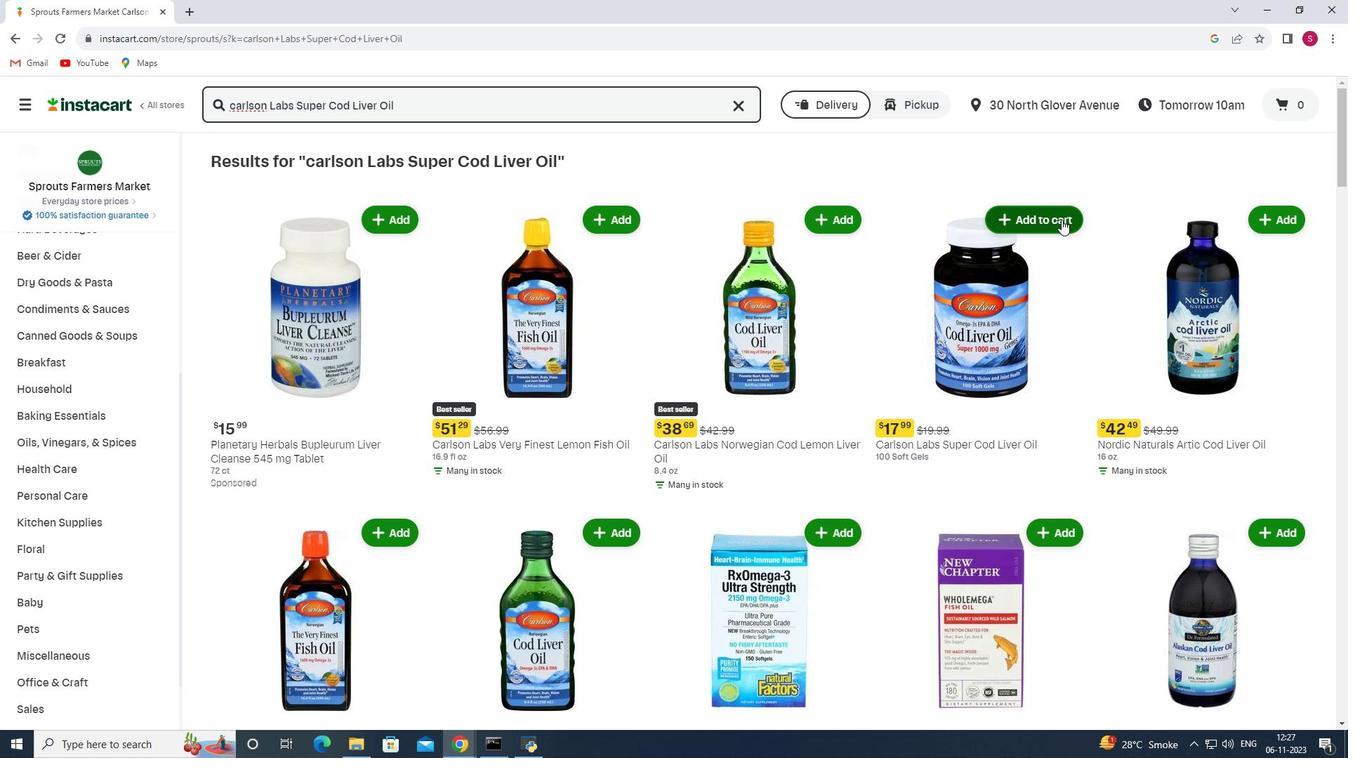 
Action: Mouse moved to (1028, 255)
Screenshot: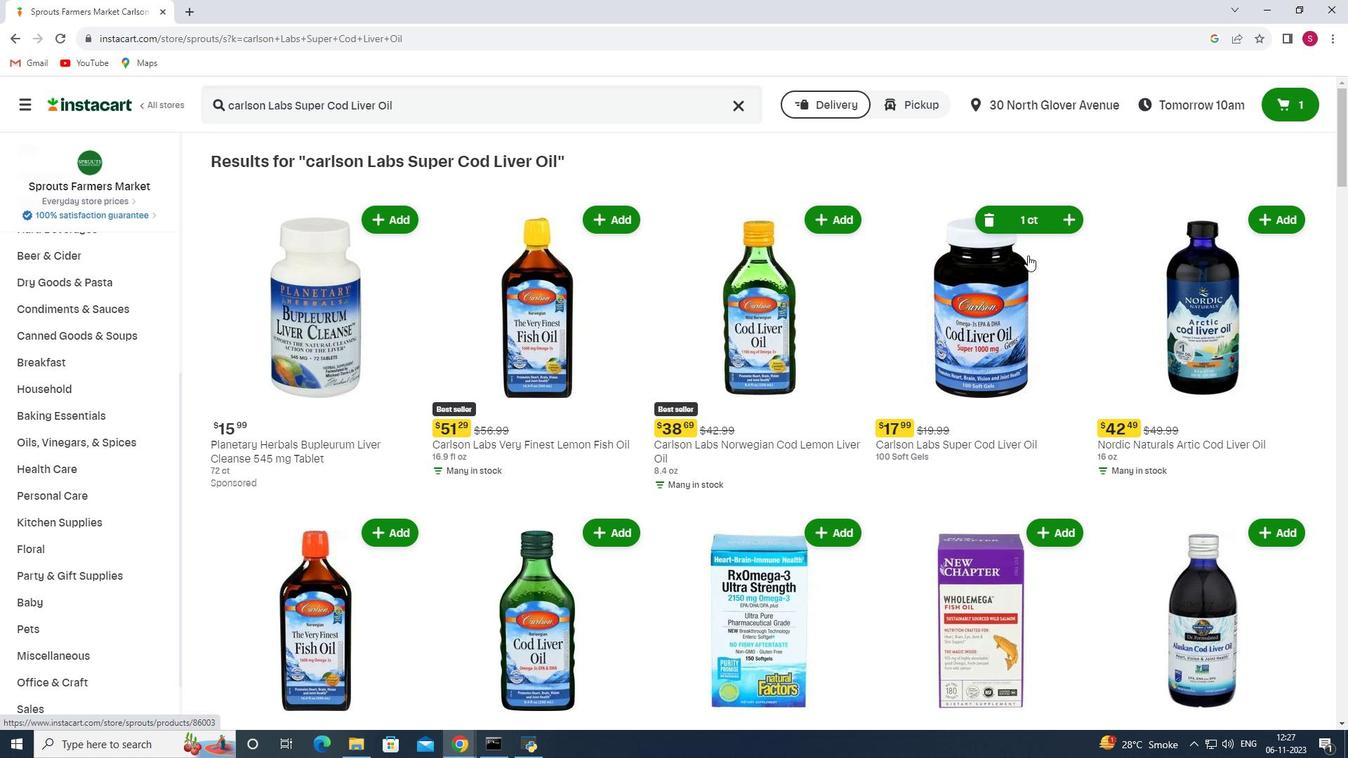
